 Task: Set the search for items where "all criteria are met" Under Find Vendor.
Action: Mouse moved to (121, 15)
Screenshot: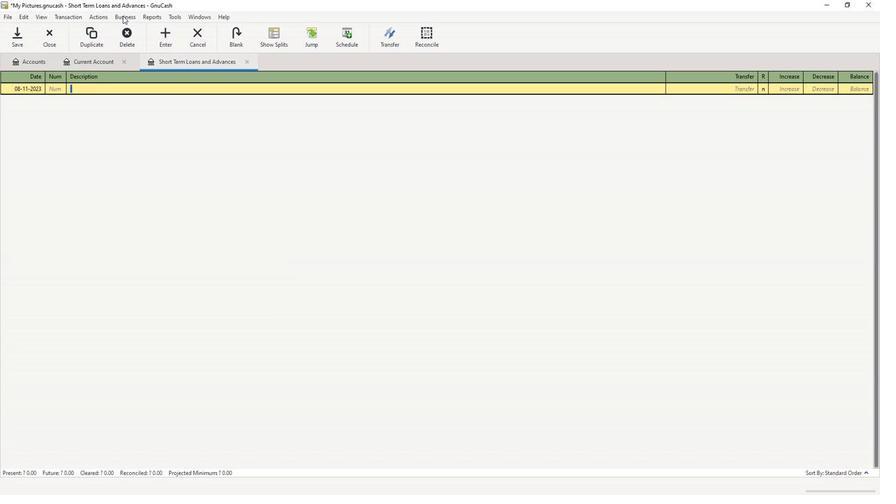 
Action: Mouse pressed left at (121, 15)
Screenshot: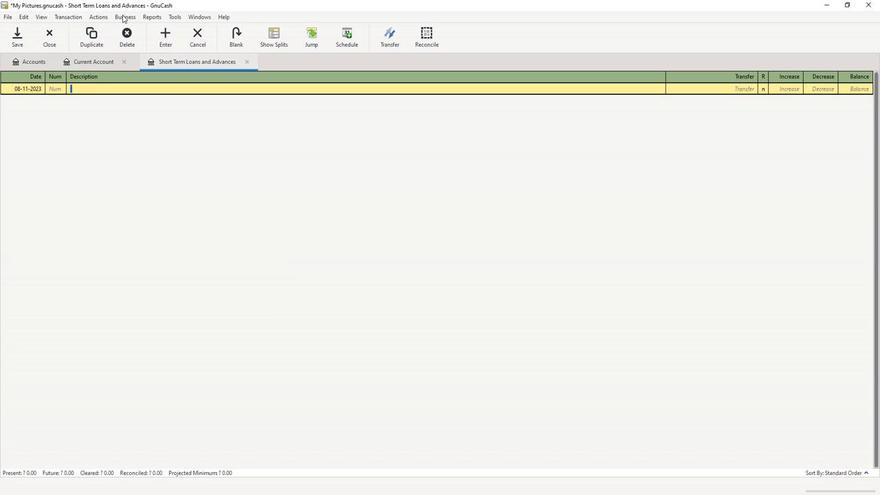 
Action: Mouse moved to (134, 41)
Screenshot: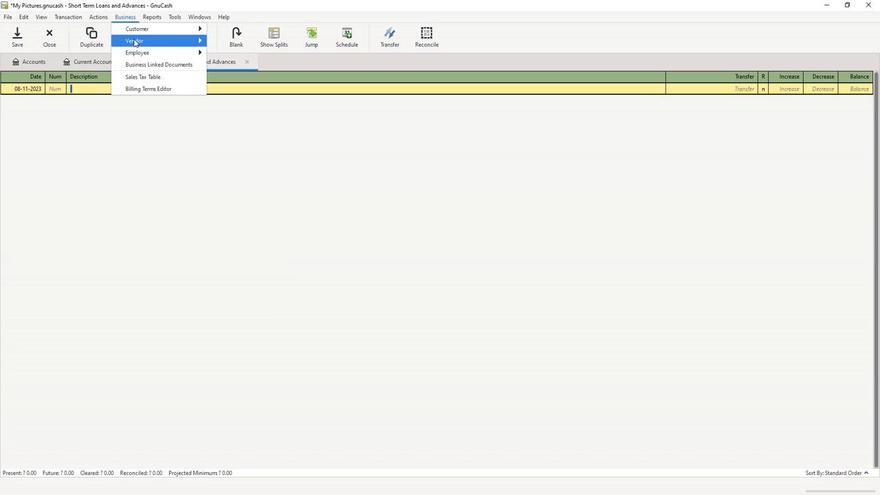 
Action: Mouse pressed left at (134, 41)
Screenshot: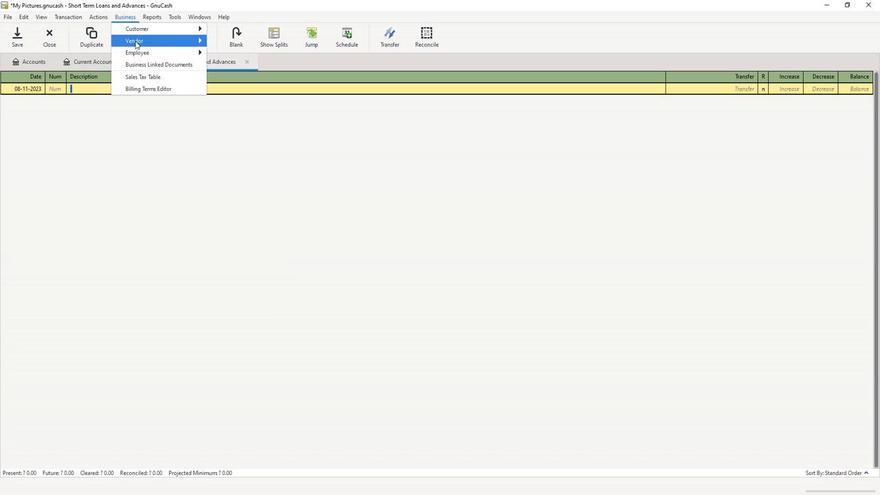 
Action: Mouse moved to (226, 66)
Screenshot: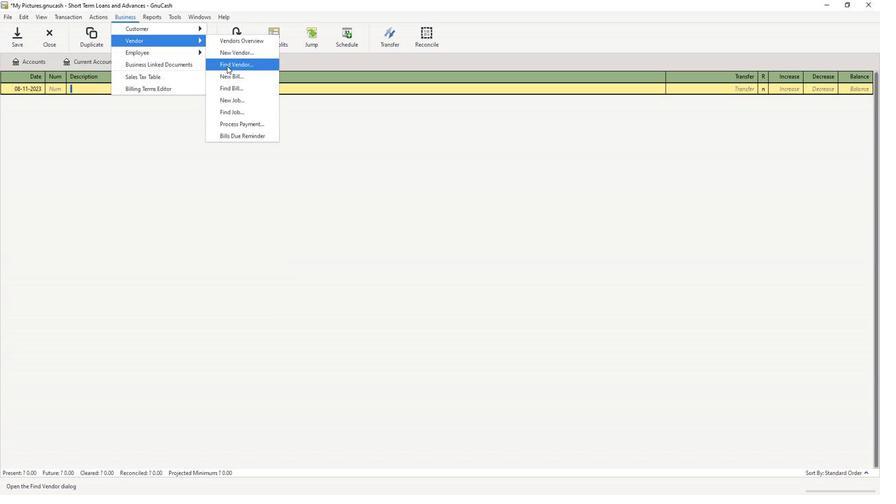 
Action: Mouse pressed left at (226, 66)
Screenshot: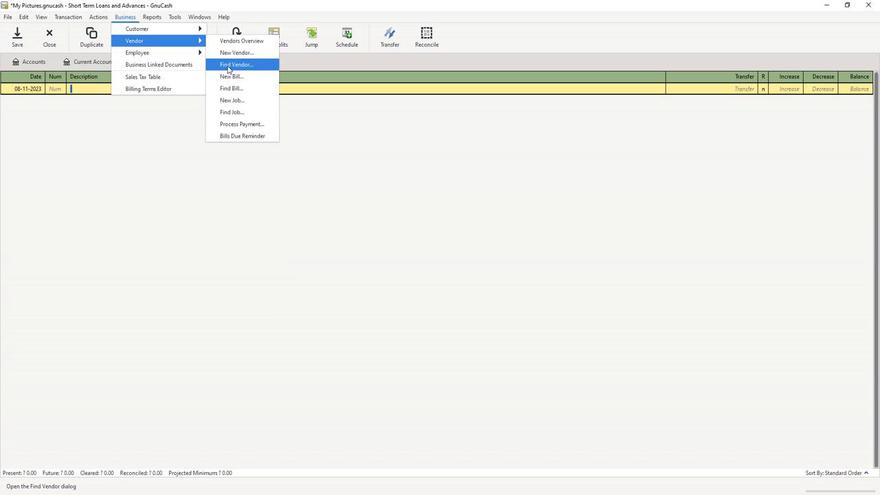 
Action: Mouse moved to (543, 209)
Screenshot: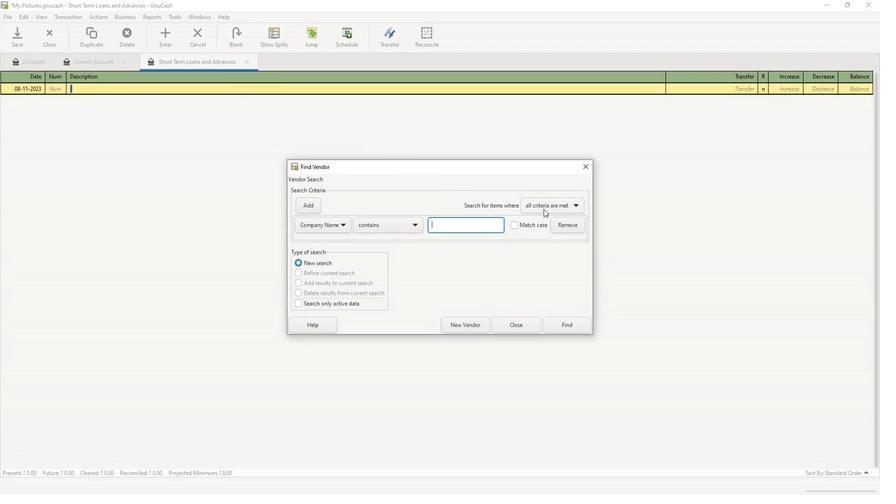 
Action: Mouse pressed left at (543, 209)
Screenshot: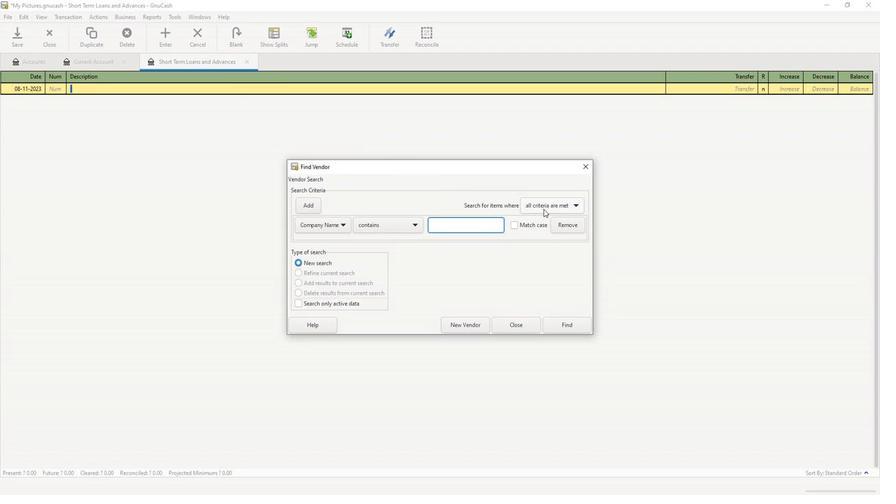 
Action: Mouse moved to (572, 205)
Screenshot: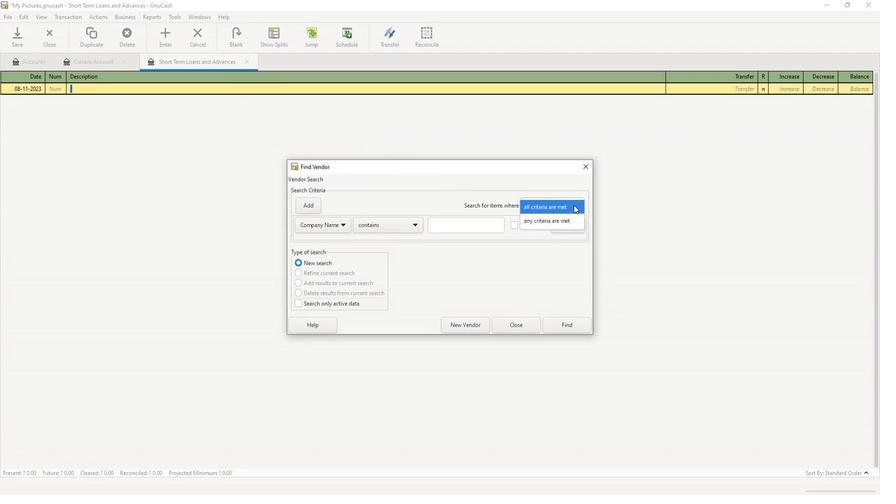 
Action: Mouse pressed left at (572, 205)
Screenshot: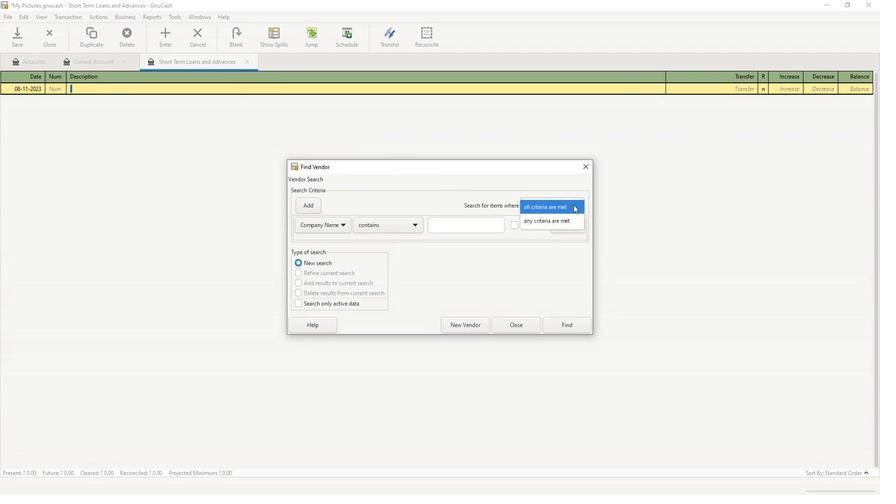 
Action: Mouse moved to (454, 229)
Screenshot: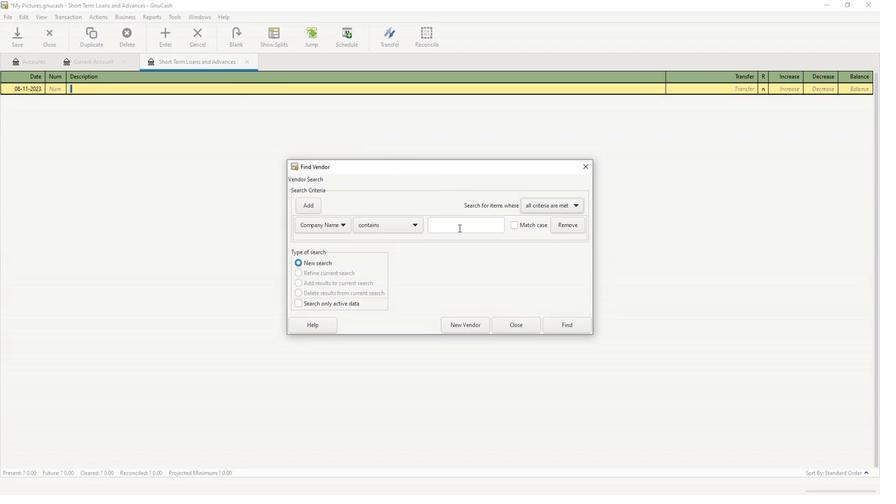 
Action: Mouse pressed left at (454, 229)
Screenshot: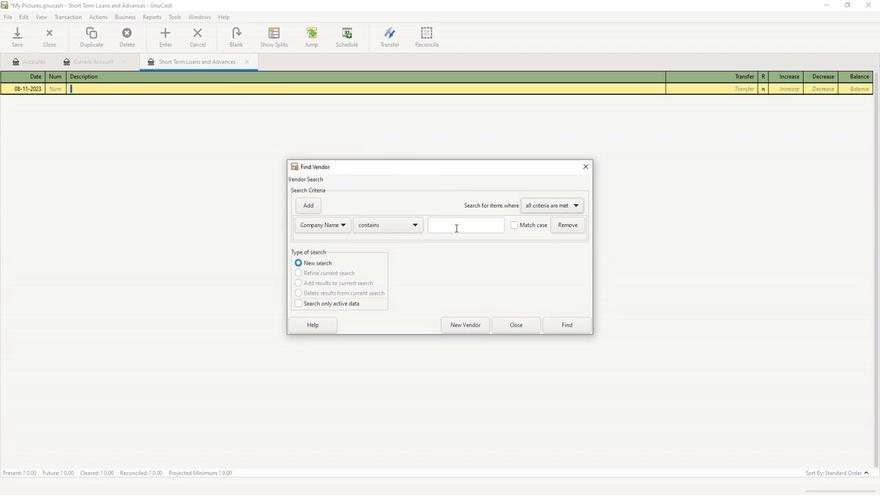 
Action: Key pressed softage
Screenshot: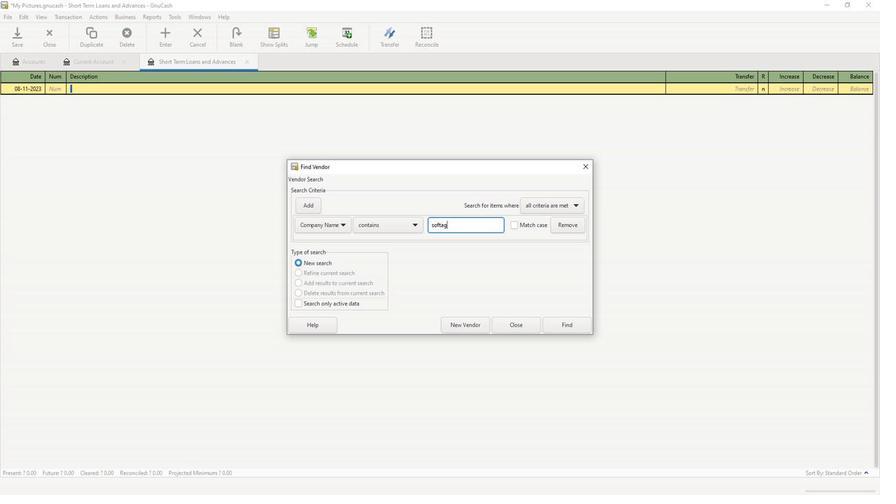 
Action: Mouse moved to (570, 326)
Screenshot: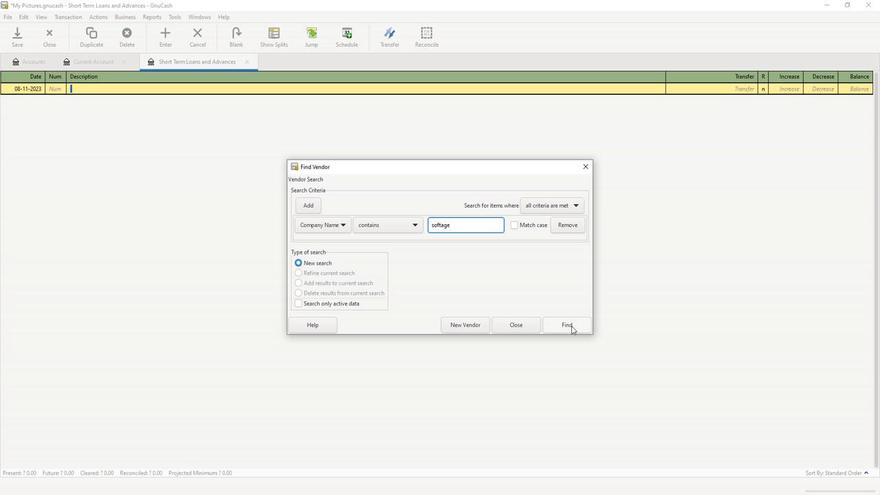 
Action: Mouse pressed left at (570, 326)
Screenshot: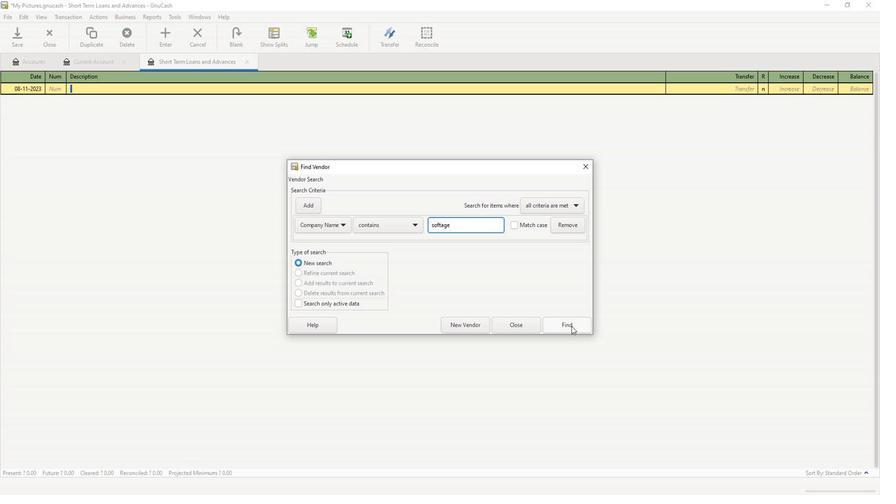 
Action: Mouse moved to (577, 331)
Screenshot: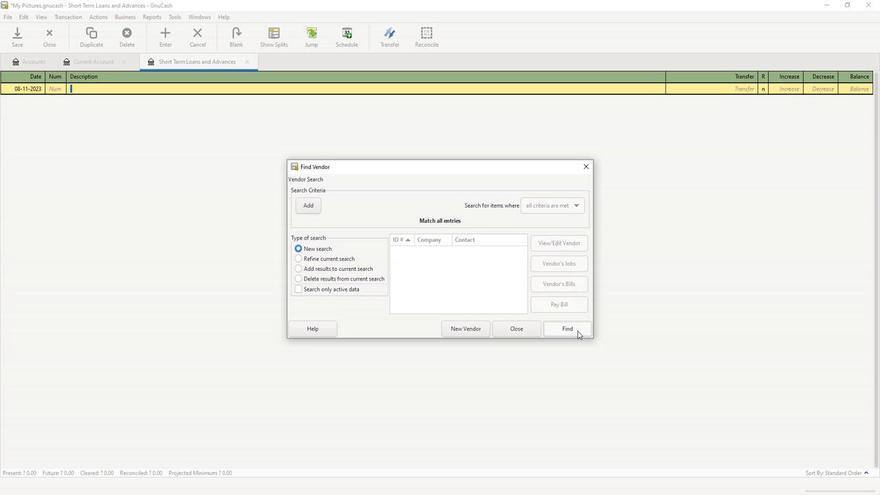 
Action: Mouse pressed left at (577, 331)
Screenshot: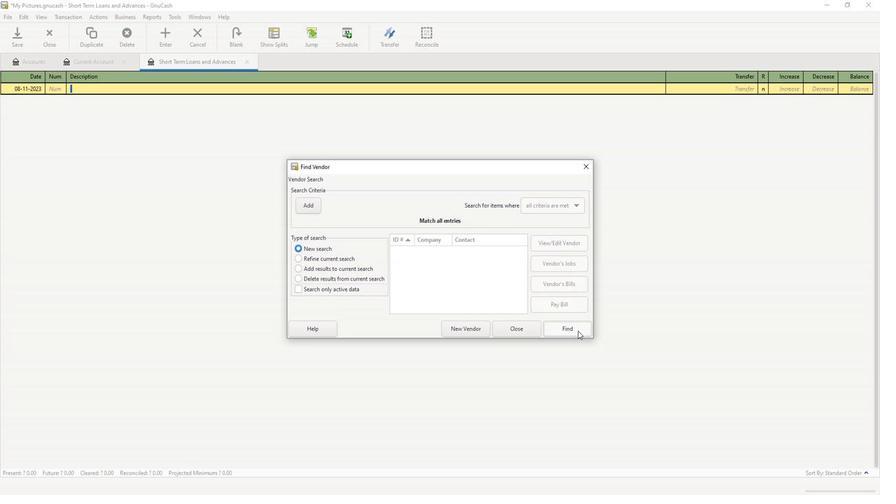 
